 Task: Create a section Cloud Security Sprint and in the section, add a milestone Project Management System Implementation in the project TransparentLine.
Action: Mouse moved to (58, 403)
Screenshot: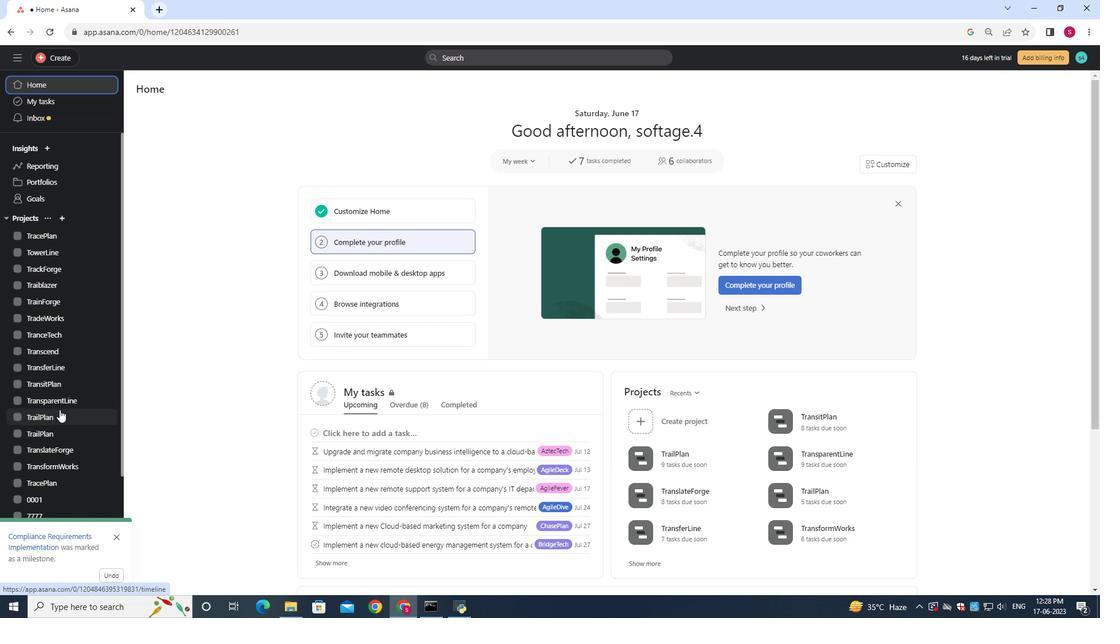 
Action: Mouse pressed left at (58, 403)
Screenshot: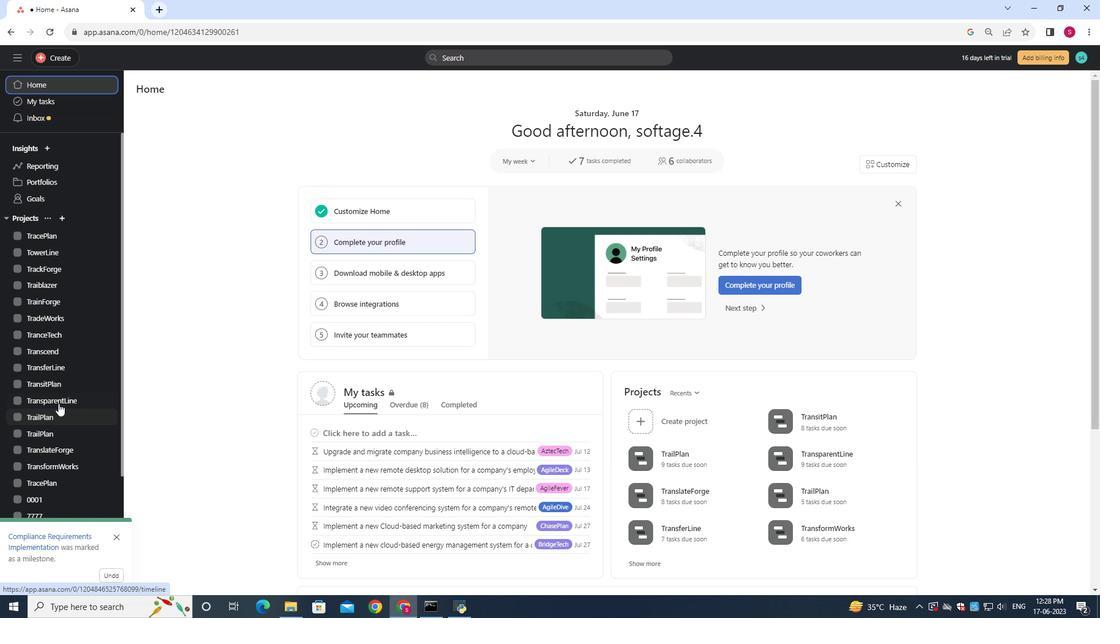 
Action: Mouse moved to (180, 136)
Screenshot: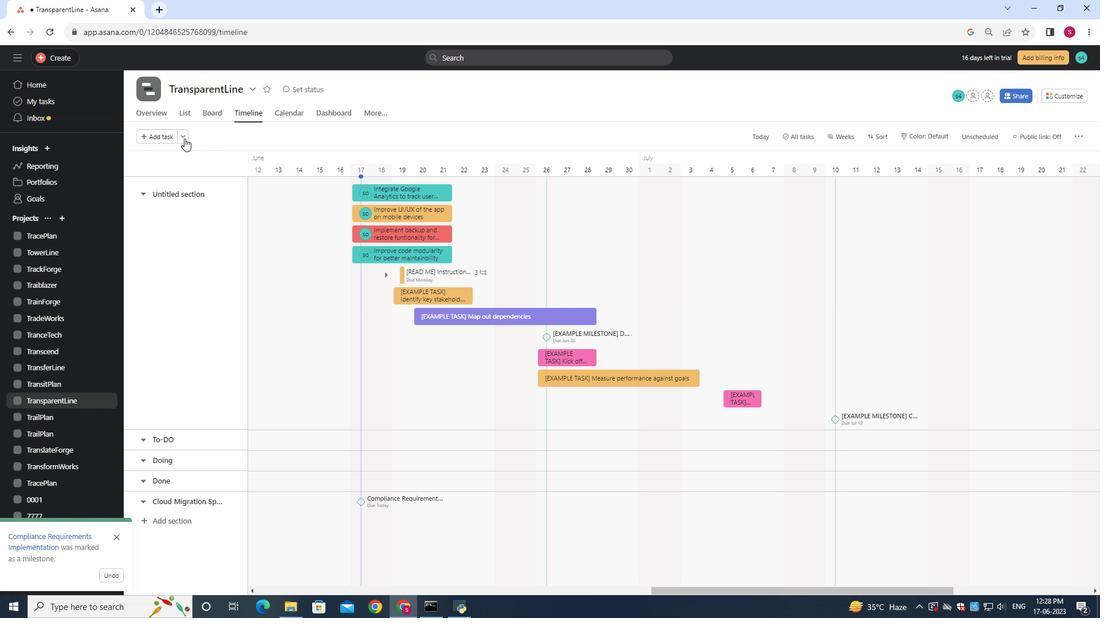 
Action: Mouse pressed left at (180, 136)
Screenshot: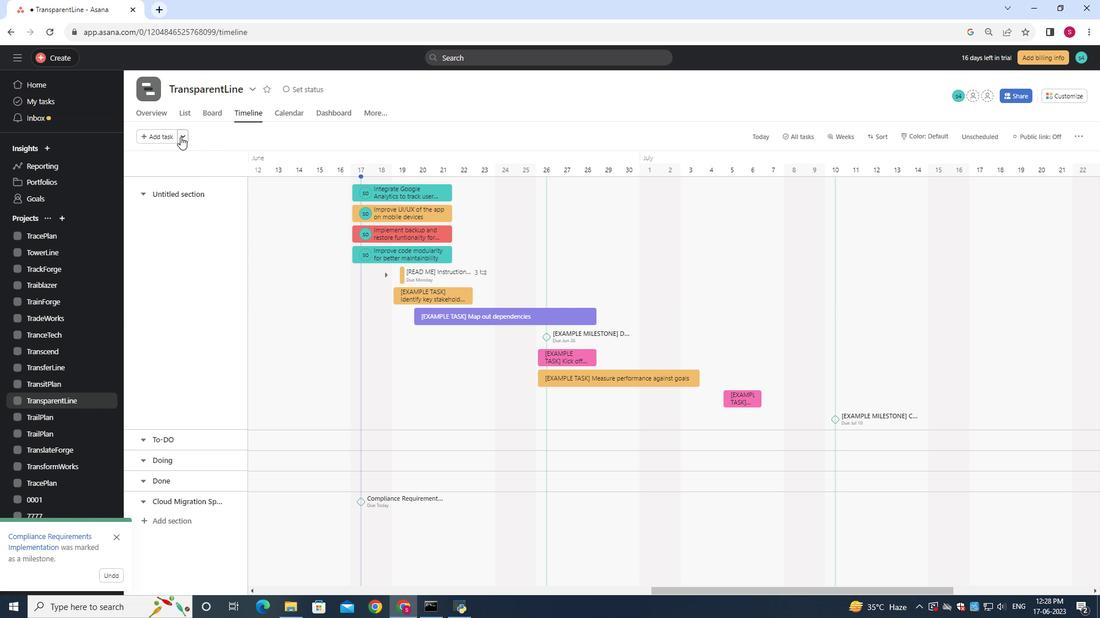 
Action: Mouse moved to (203, 156)
Screenshot: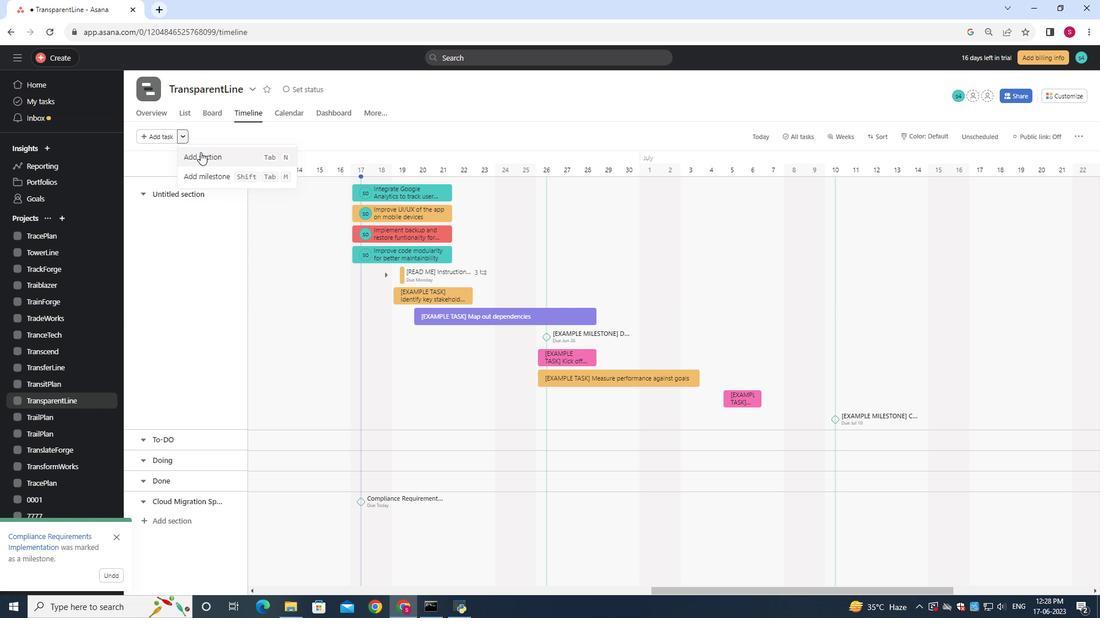 
Action: Mouse pressed left at (203, 156)
Screenshot: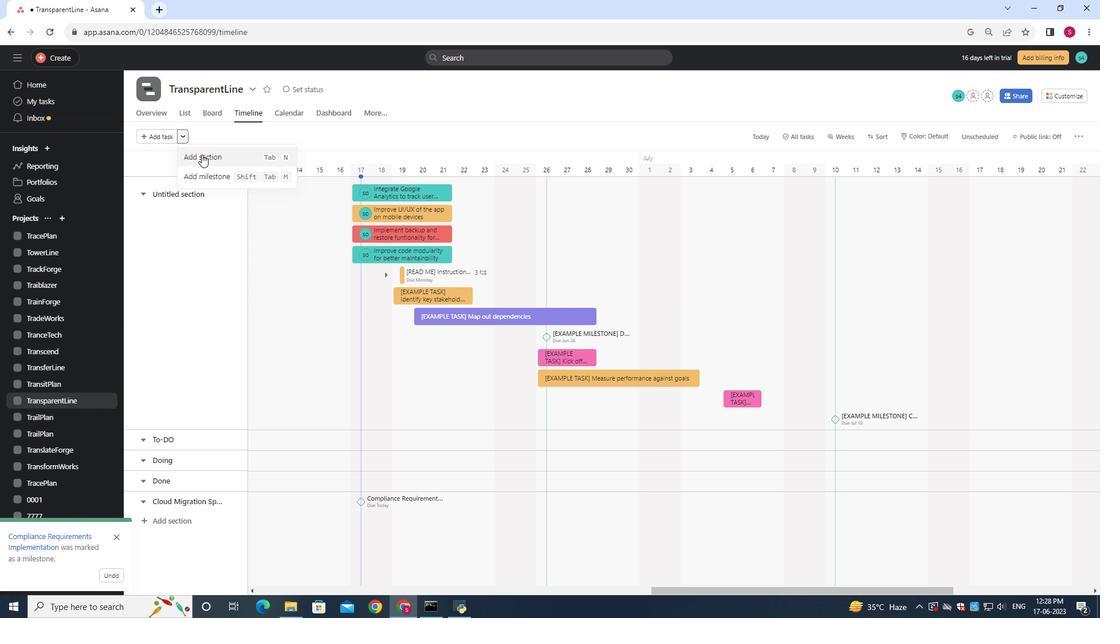 
Action: Mouse moved to (203, 156)
Screenshot: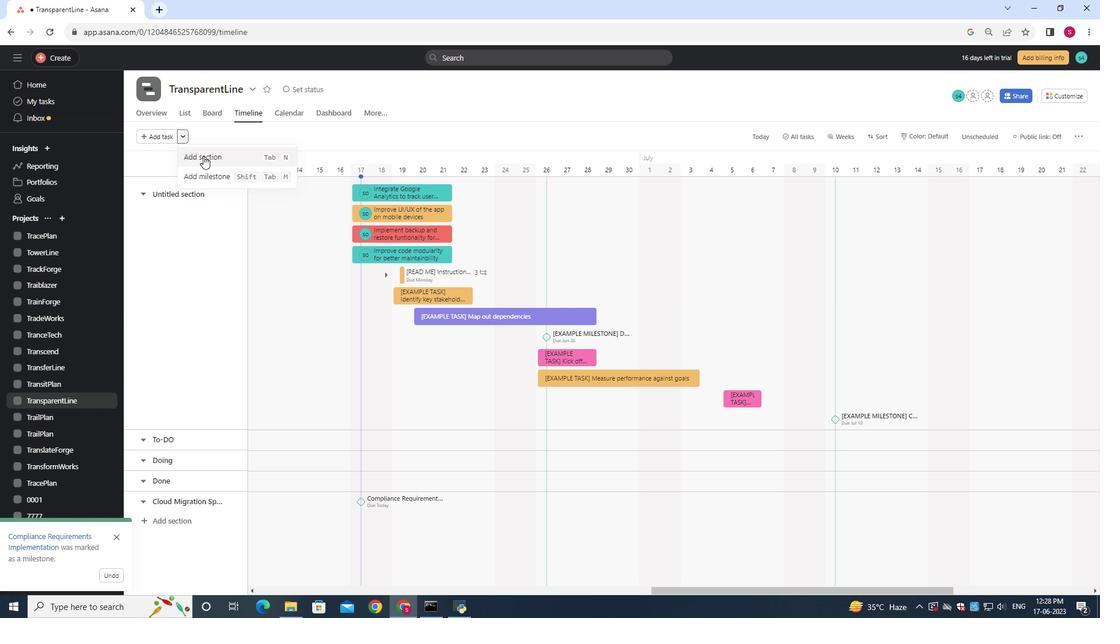 
Action: Key pressed <Key.shift>Cloud<Key.space><Key.shift>Security<Key.space><Key.shift>Sprint
Screenshot: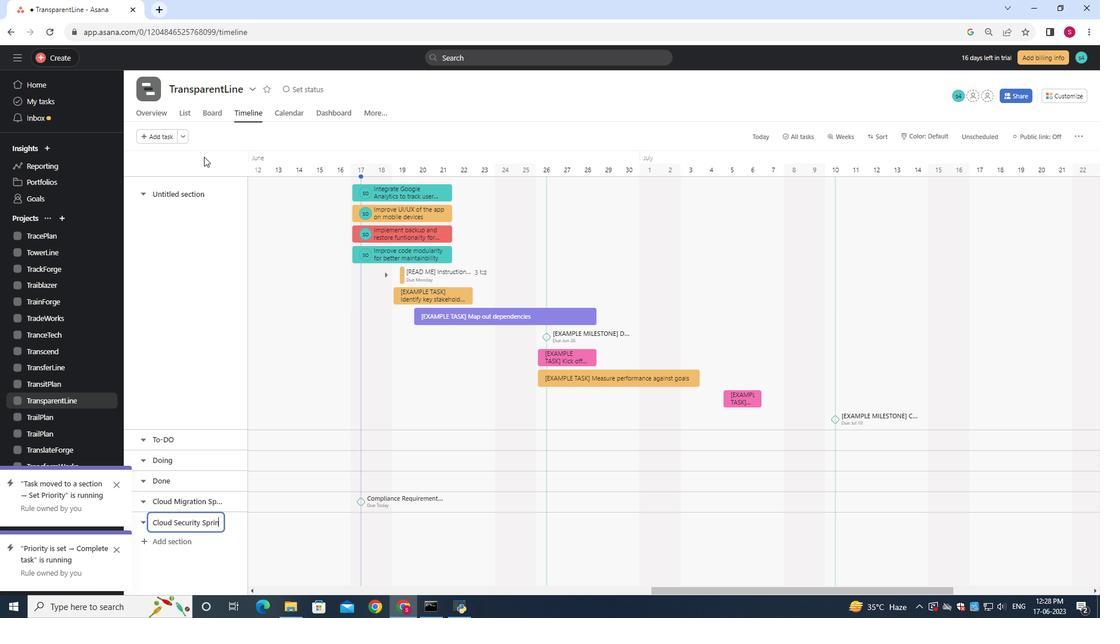 
Action: Mouse moved to (321, 525)
Screenshot: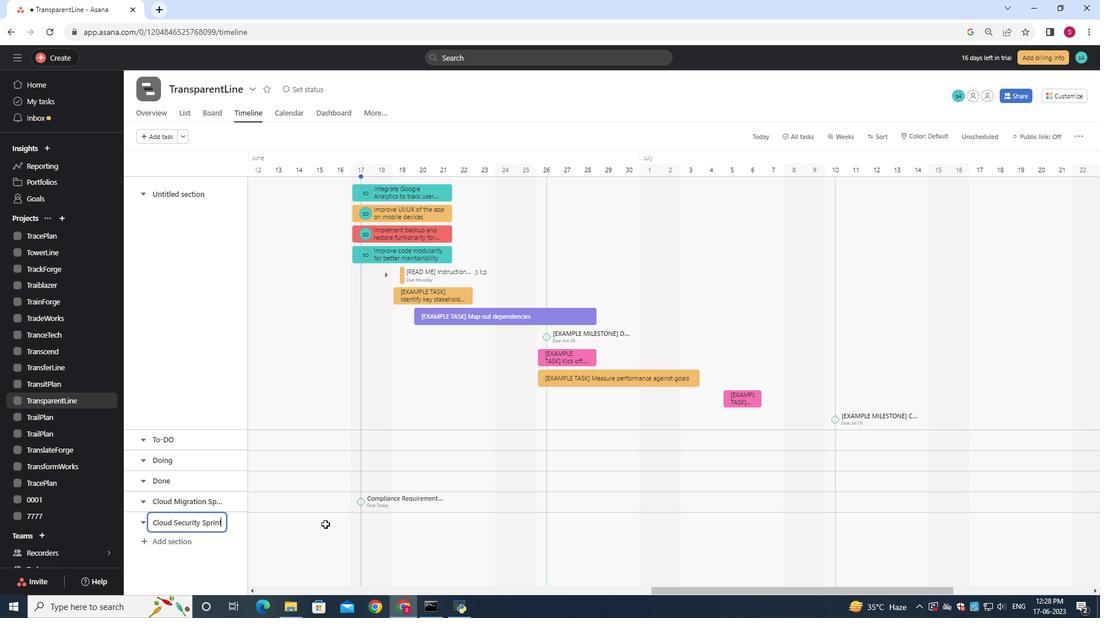 
Action: Mouse pressed left at (321, 525)
Screenshot: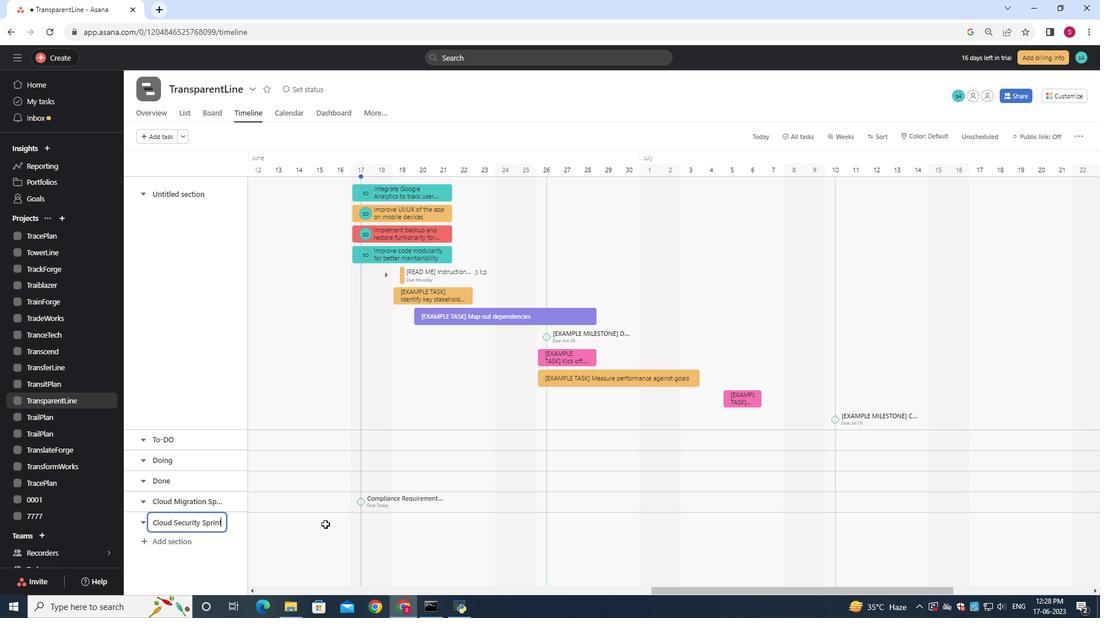 
Action: Mouse moved to (284, 525)
Screenshot: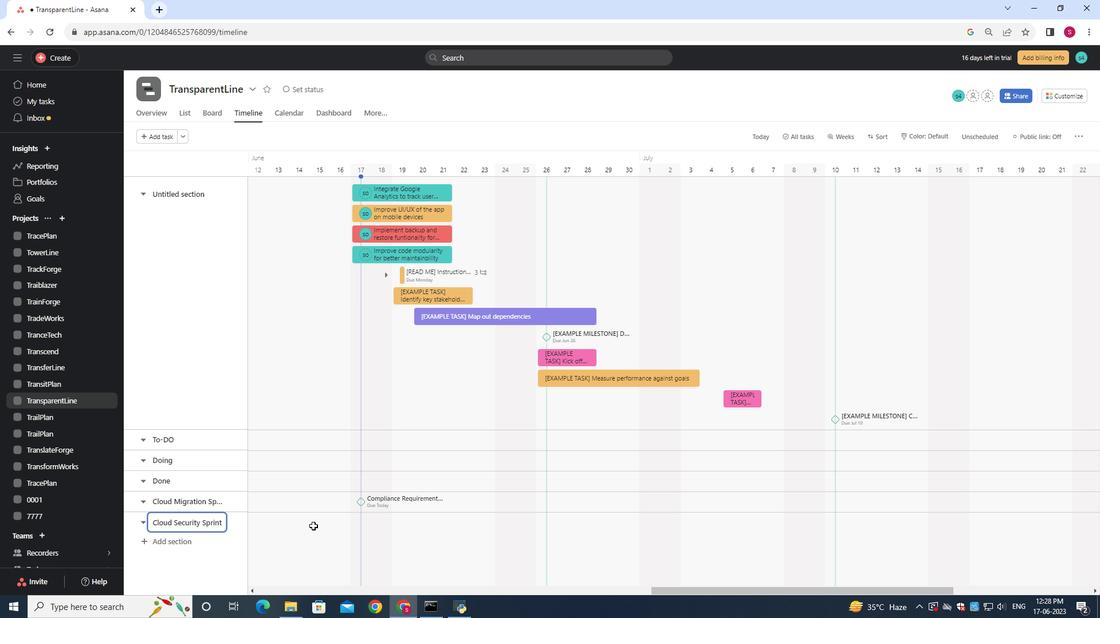 
Action: Mouse pressed left at (284, 525)
Screenshot: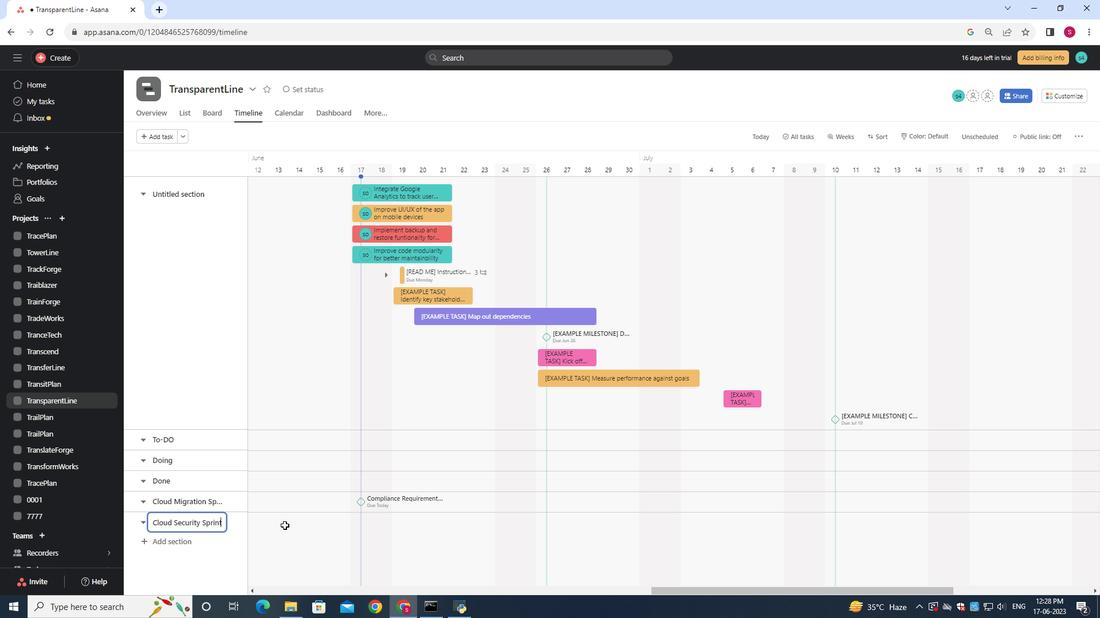 
Action: Key pressed <Key.shift><Key.shift><Key.shift><Key.shift><Key.shift><Key.shift>Project<Key.space><Key.shift>Management<Key.space><Key.shift>System<Key.space><Key.shift>Implementation
Screenshot: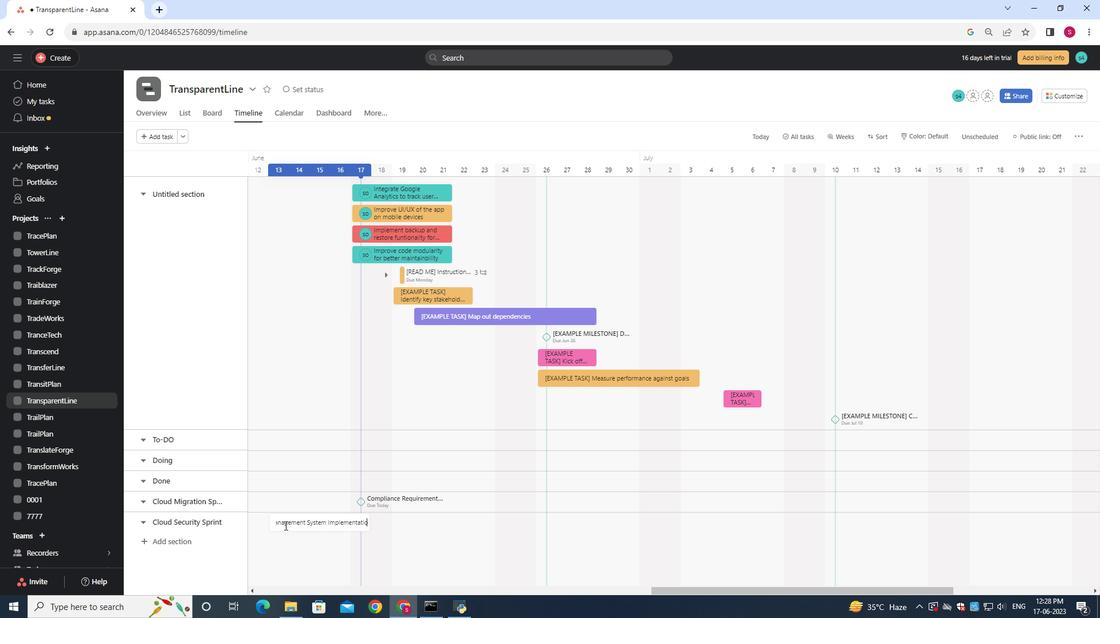 
Action: Mouse moved to (323, 523)
Screenshot: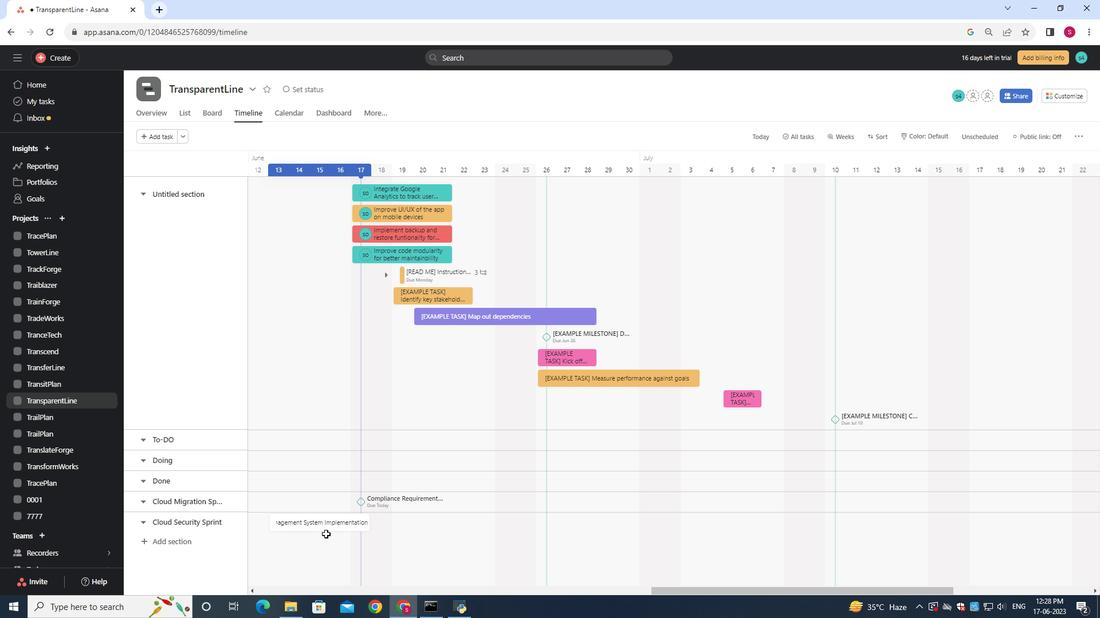 
Action: Mouse pressed right at (323, 523)
Screenshot: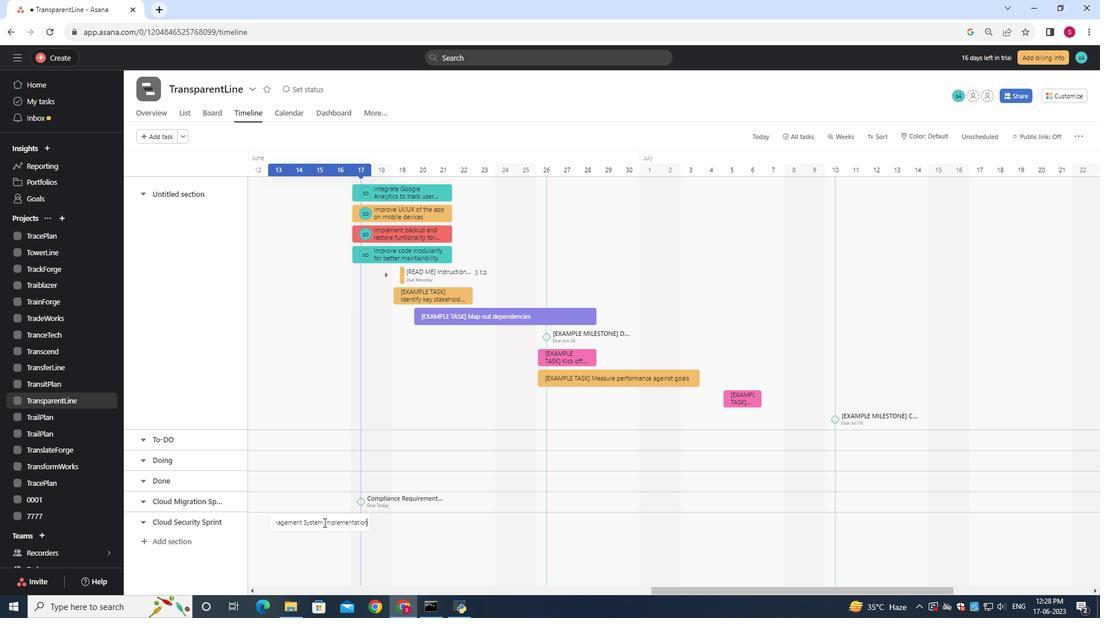 
Action: Mouse moved to (335, 466)
Screenshot: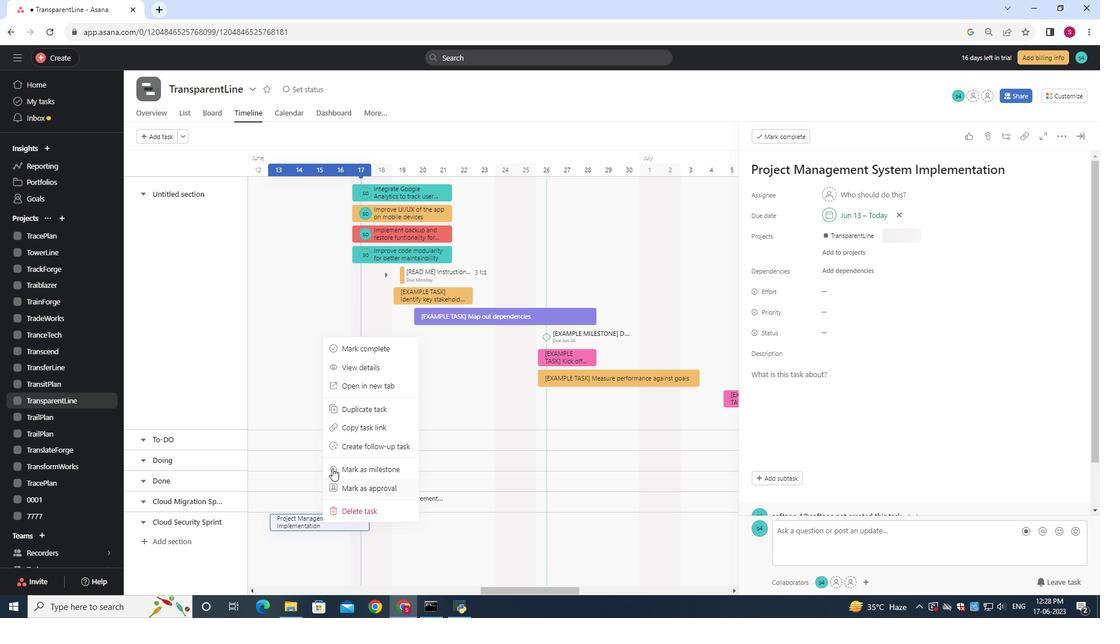 
Action: Mouse pressed left at (335, 466)
Screenshot: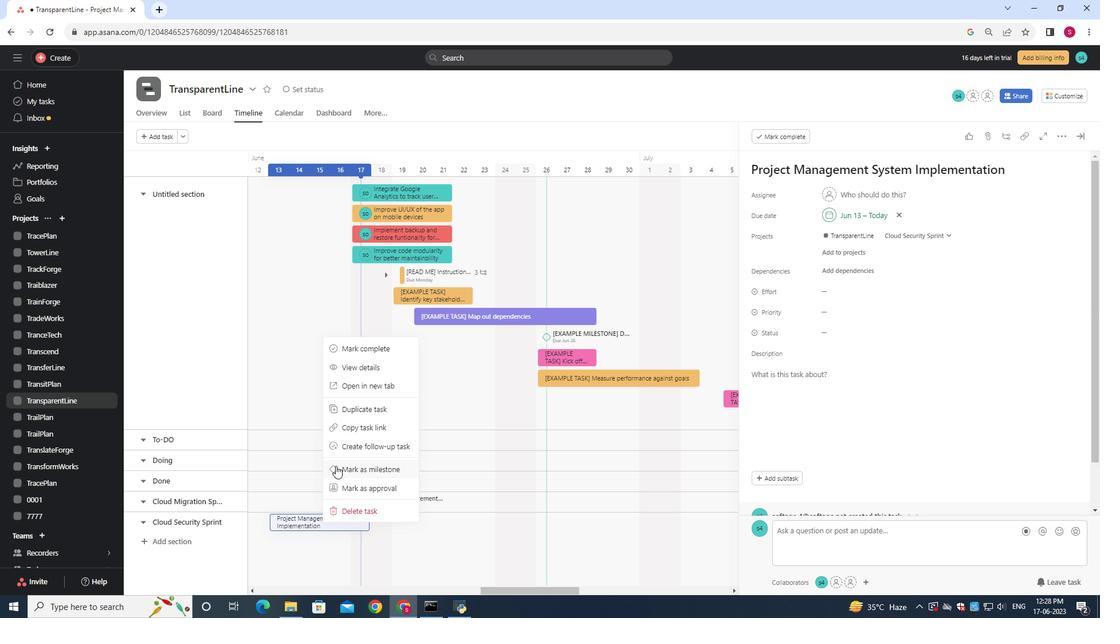 
Action: Mouse moved to (338, 466)
Screenshot: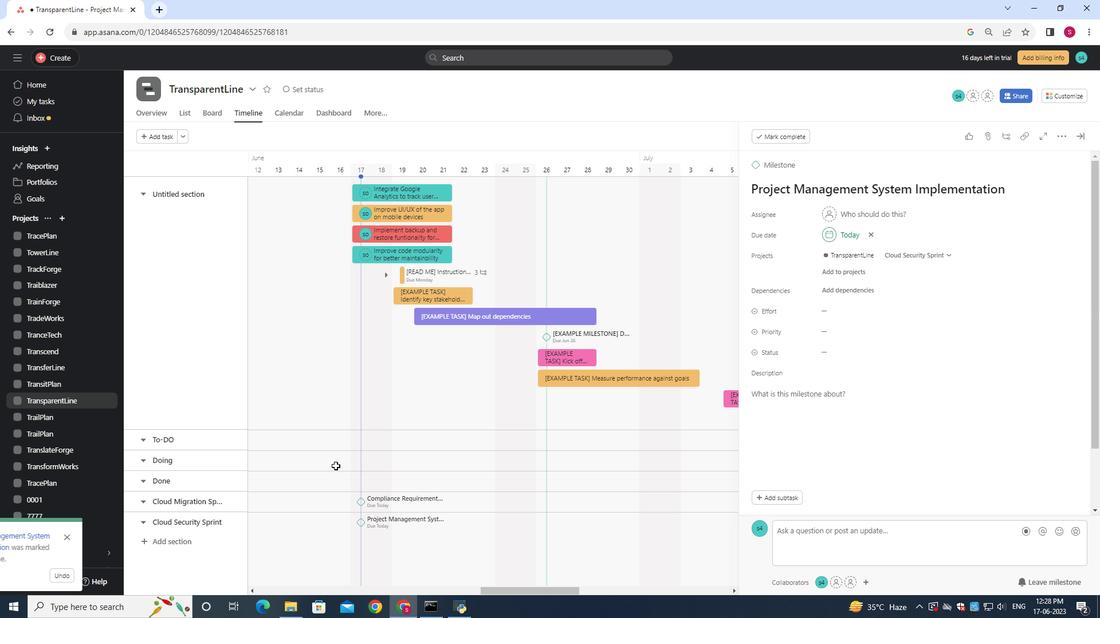 
